 Task: Add a field from the Popular template Priority in the project AcePlan
Action: Mouse moved to (56, 277)
Screenshot: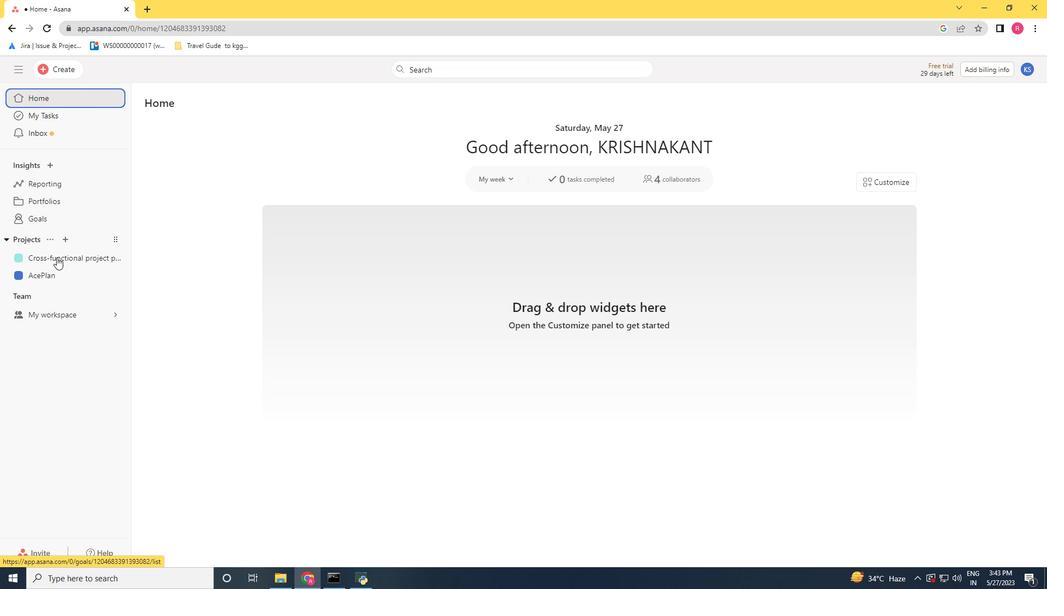 
Action: Mouse pressed left at (56, 277)
Screenshot: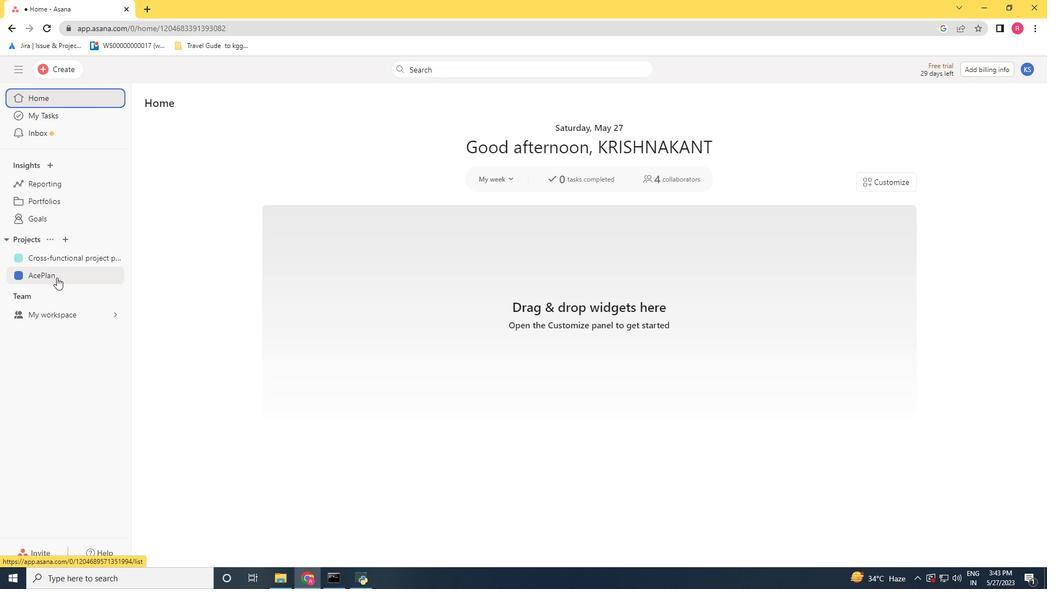 
Action: Mouse moved to (997, 107)
Screenshot: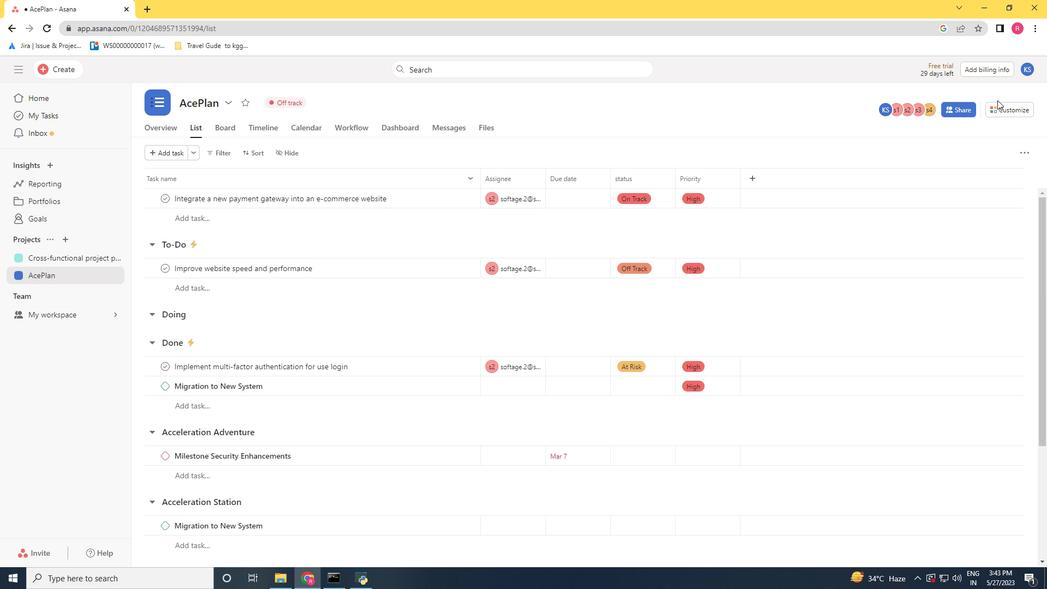 
Action: Mouse pressed left at (997, 107)
Screenshot: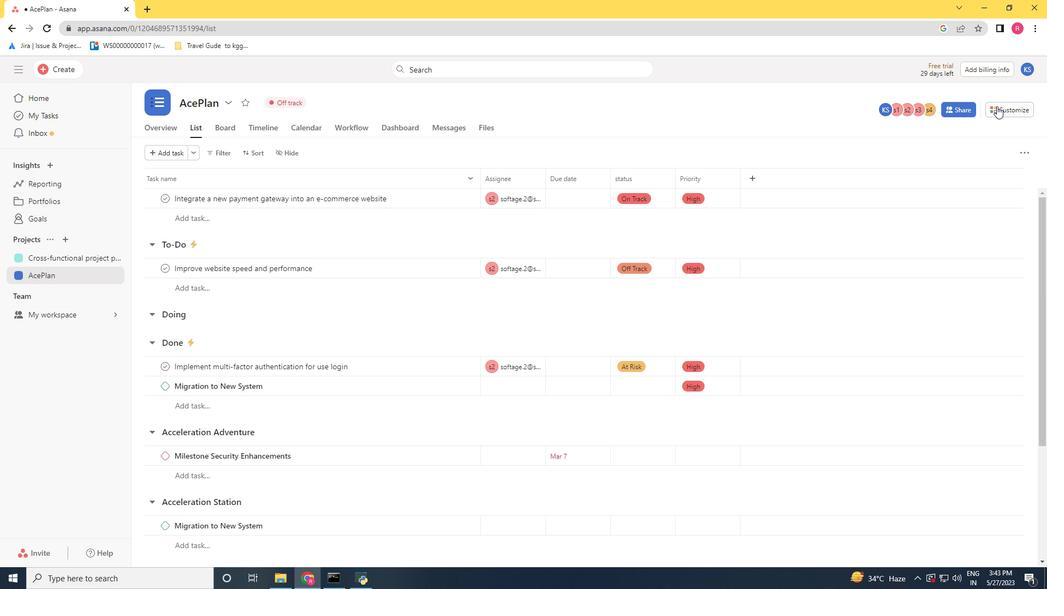 
Action: Mouse moved to (883, 235)
Screenshot: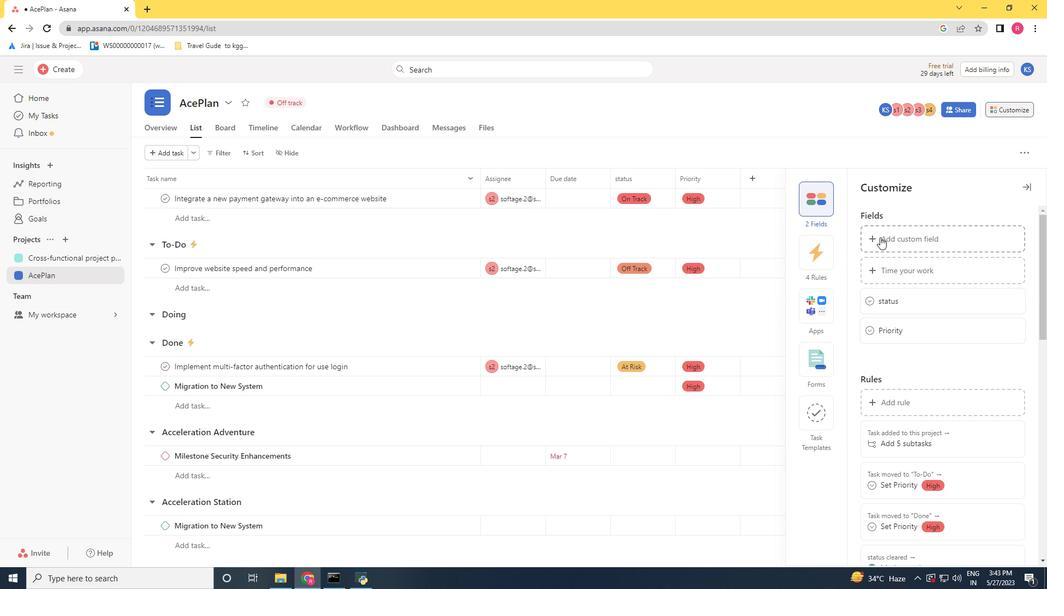 
Action: Mouse pressed left at (883, 235)
Screenshot: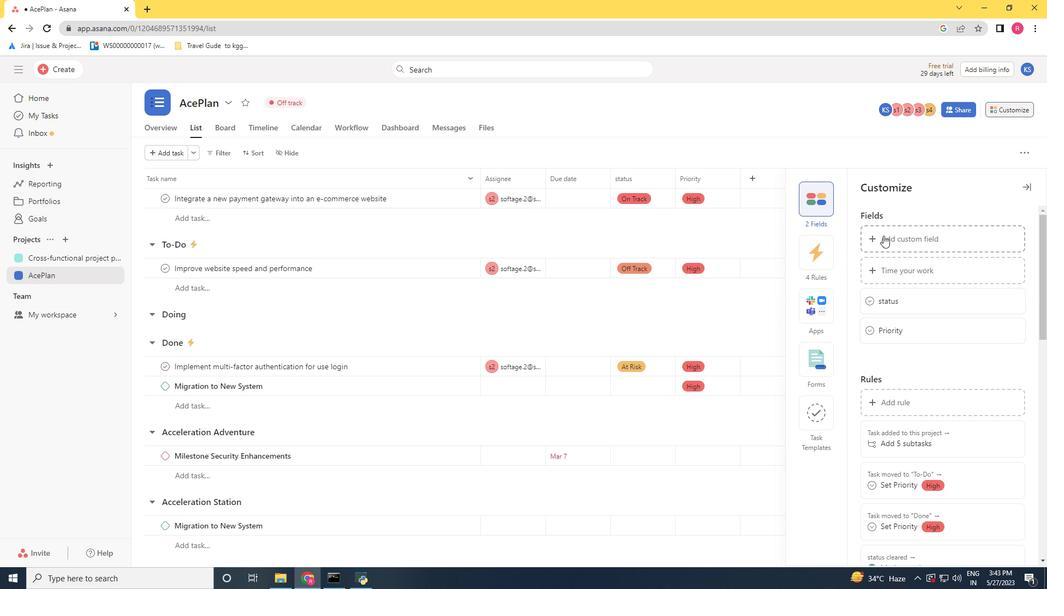 
Action: Key pressed <Key.shift>Populer<Key.backspace><Key.backspace>ar<Key.space>temple<Key.backspace><Key.backspace>late<Key.space><Key.shift><Key.shift>Priority
Screenshot: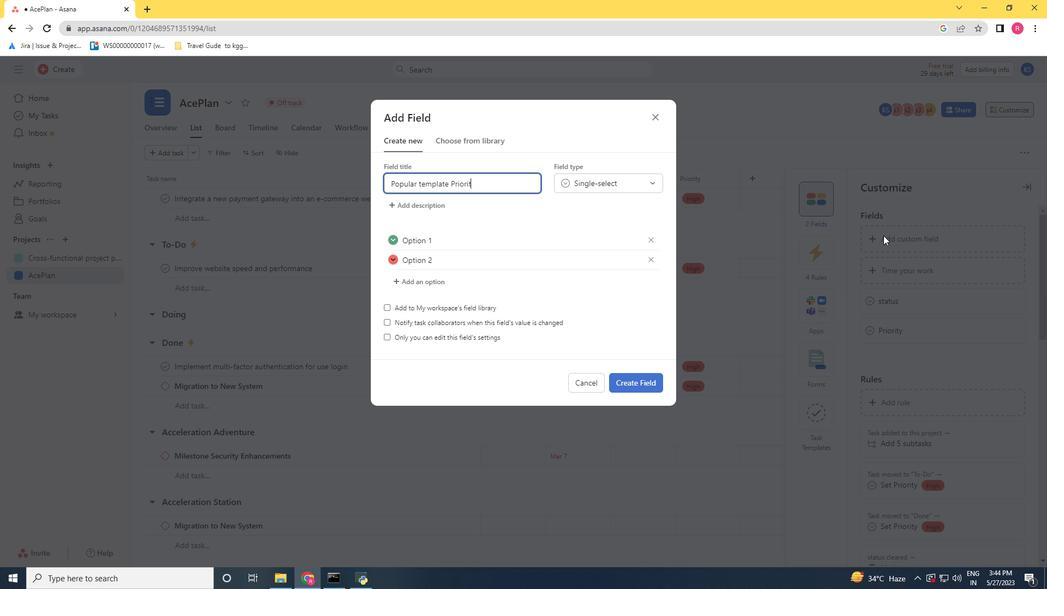 
Action: Mouse moved to (637, 387)
Screenshot: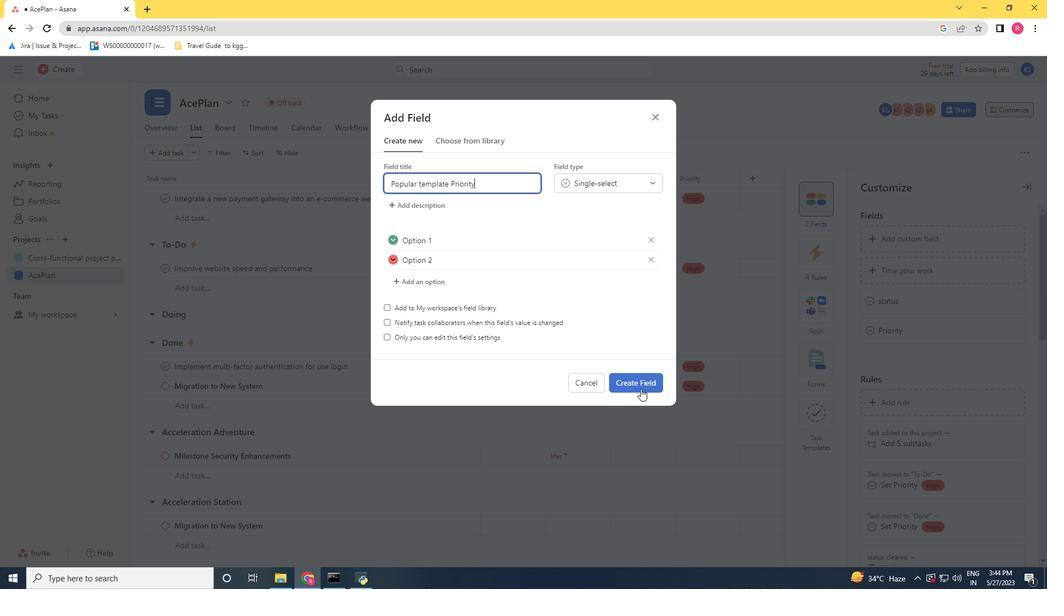 
Action: Mouse pressed left at (637, 387)
Screenshot: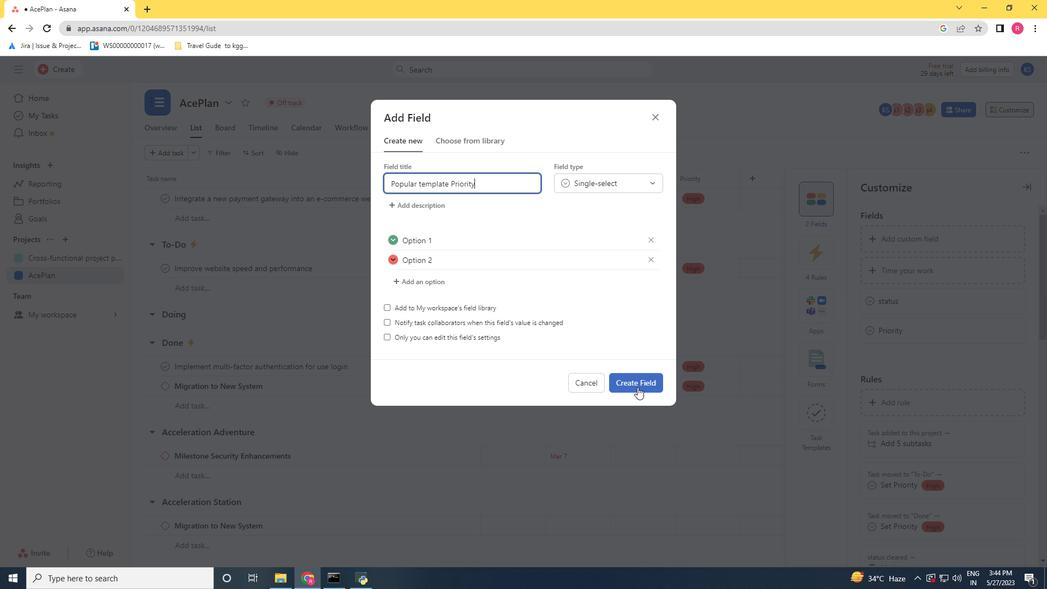 
